 Task: Create Card Lead Magnet Creation in Board Crisis Management to Workspace Advertising Technology. Create Card Tax Planning Review in Board Public Speaking Training to Workspace Advertising Technology. Create Card Landing Page Optimization in Board Sales Forecasting and Budgeting to Workspace Advertising Technology
Action: Mouse moved to (180, 131)
Screenshot: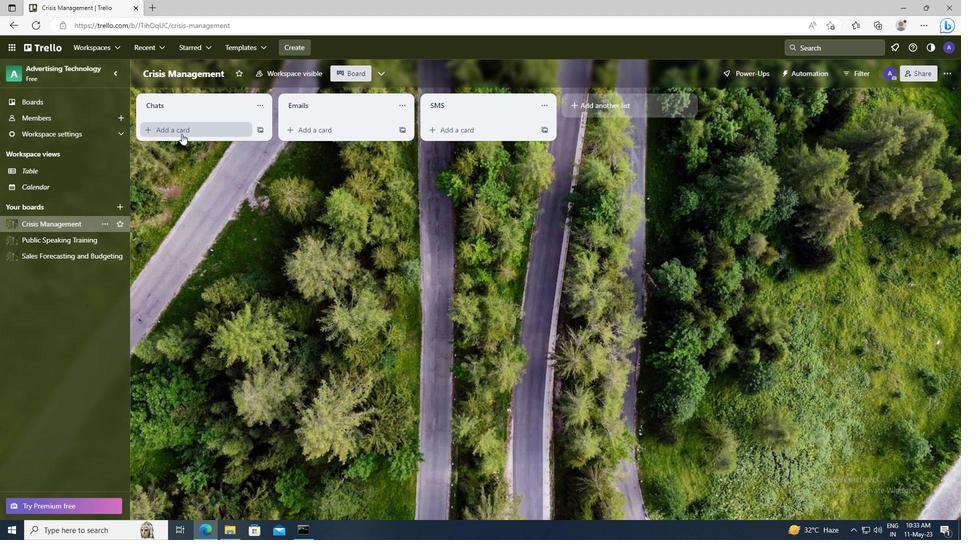 
Action: Mouse pressed left at (180, 131)
Screenshot: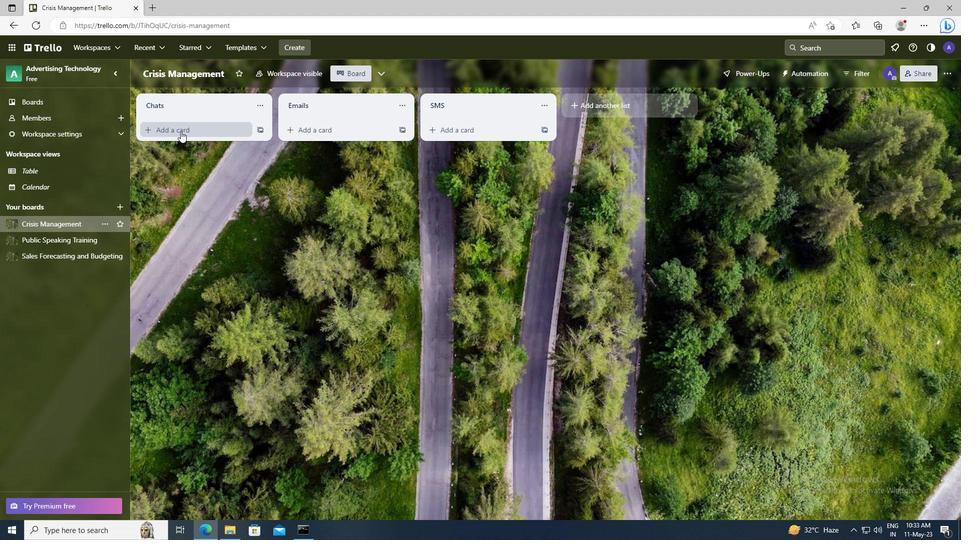 
Action: Key pressed <Key.shift>LEAD<Key.space><Key.shift>MAGNET<Key.space><Key.shift>CREATION
Screenshot: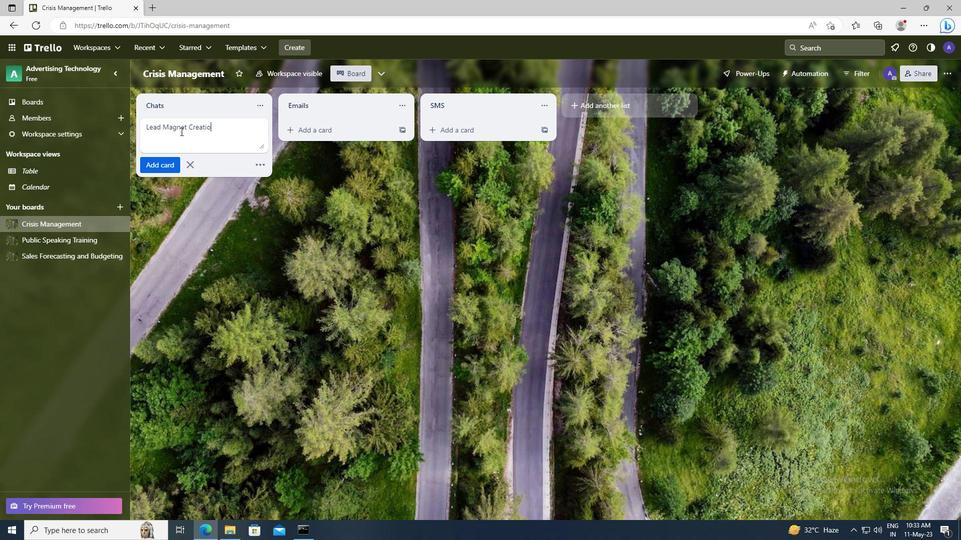 
Action: Mouse moved to (168, 164)
Screenshot: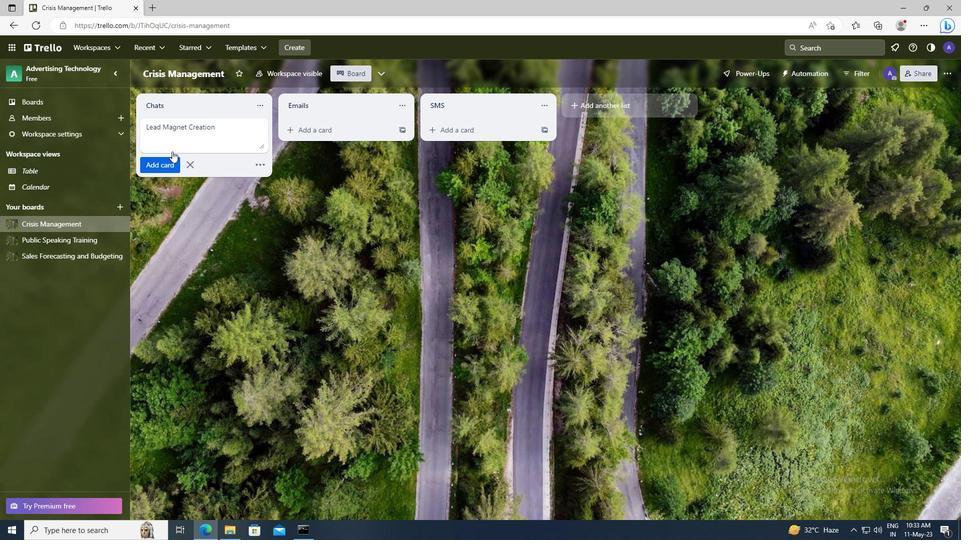 
Action: Mouse pressed left at (168, 164)
Screenshot: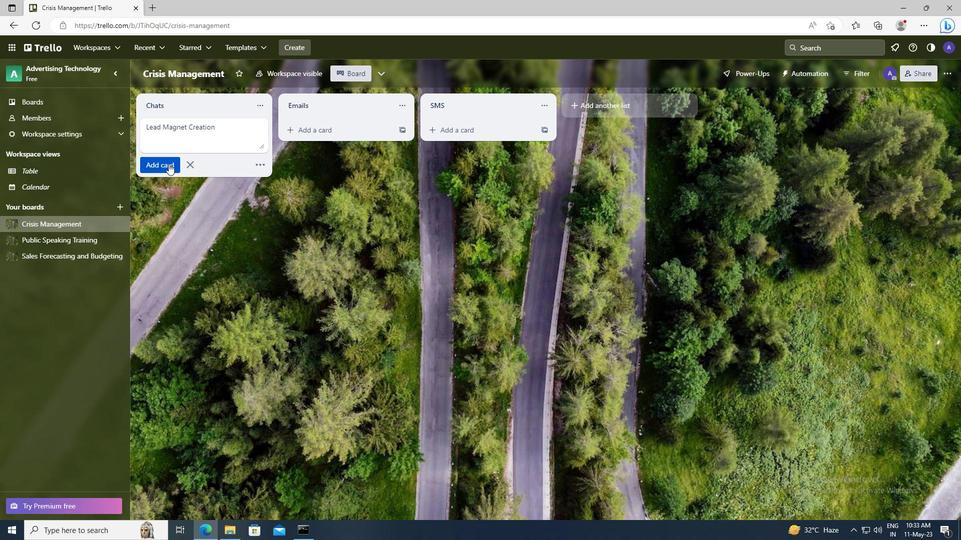 
Action: Mouse moved to (73, 247)
Screenshot: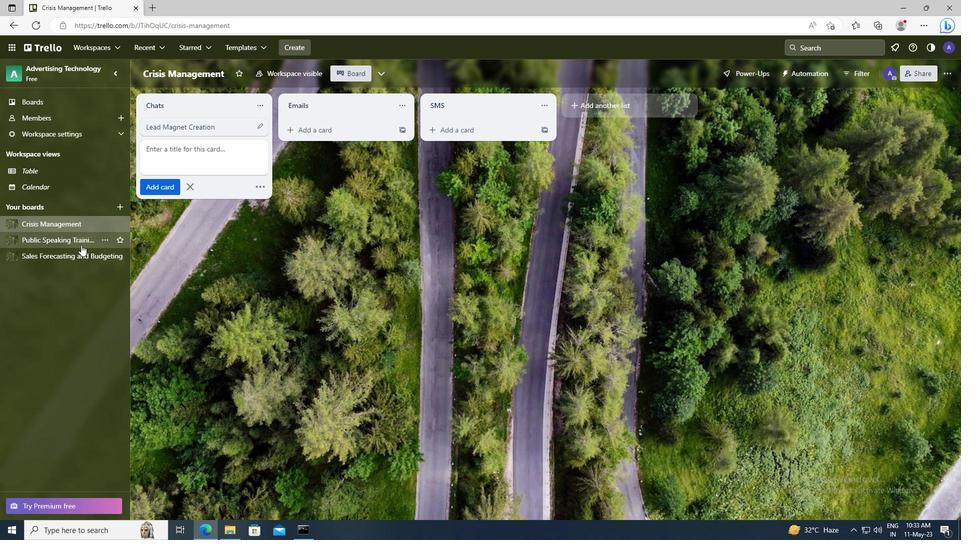 
Action: Mouse pressed left at (73, 247)
Screenshot: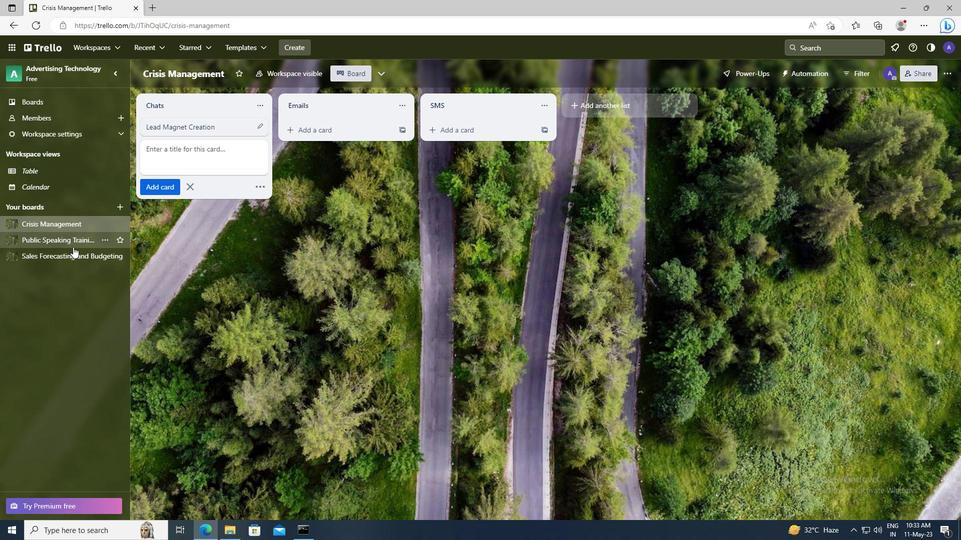 
Action: Mouse moved to (165, 131)
Screenshot: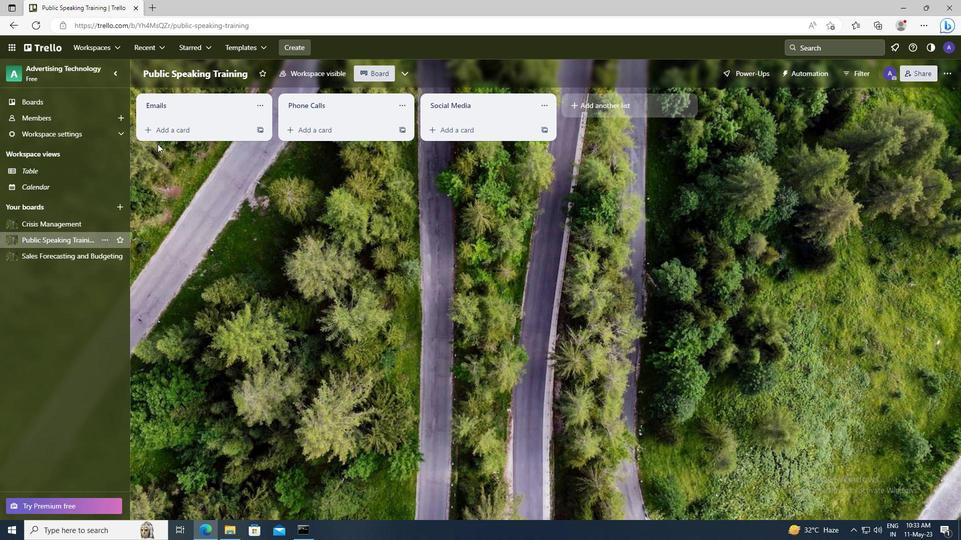 
Action: Mouse pressed left at (165, 131)
Screenshot: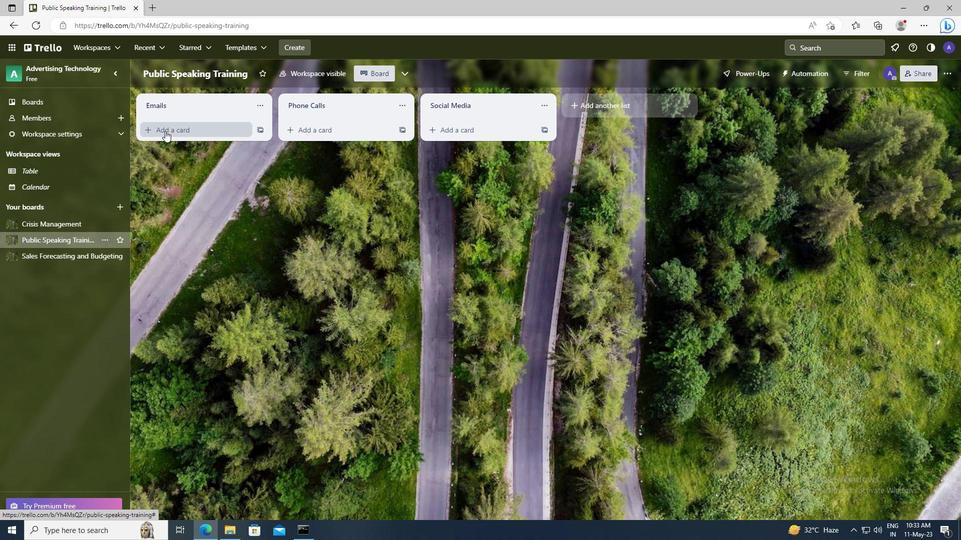 
Action: Key pressed <Key.shift>TAX<Key.space><Key.shift>PLANNING<Key.space><Key.shift>REVIEW
Screenshot: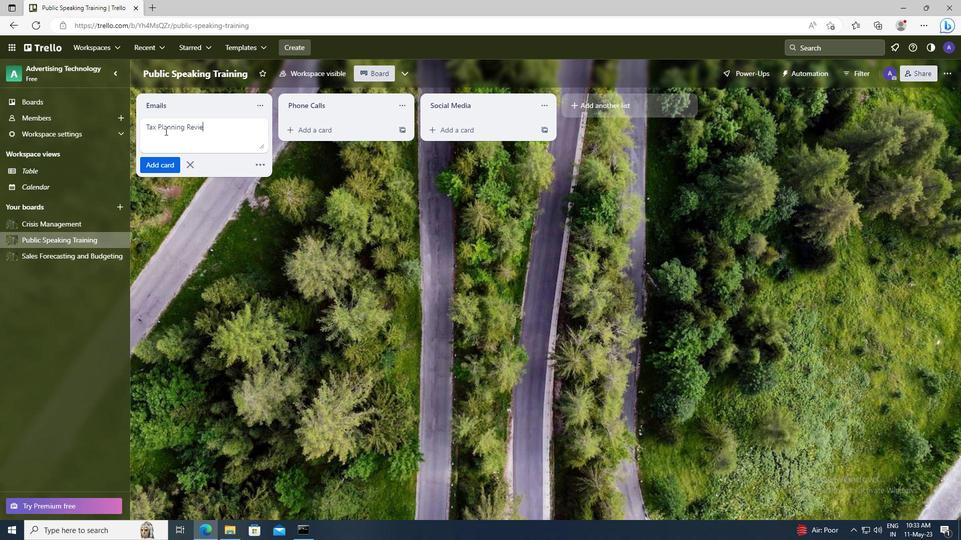 
Action: Mouse moved to (165, 160)
Screenshot: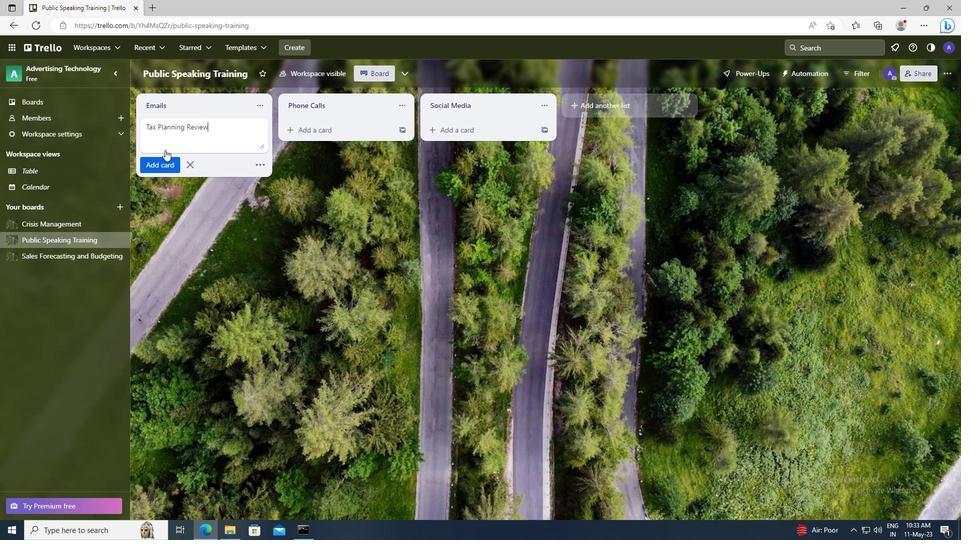
Action: Mouse pressed left at (165, 160)
Screenshot: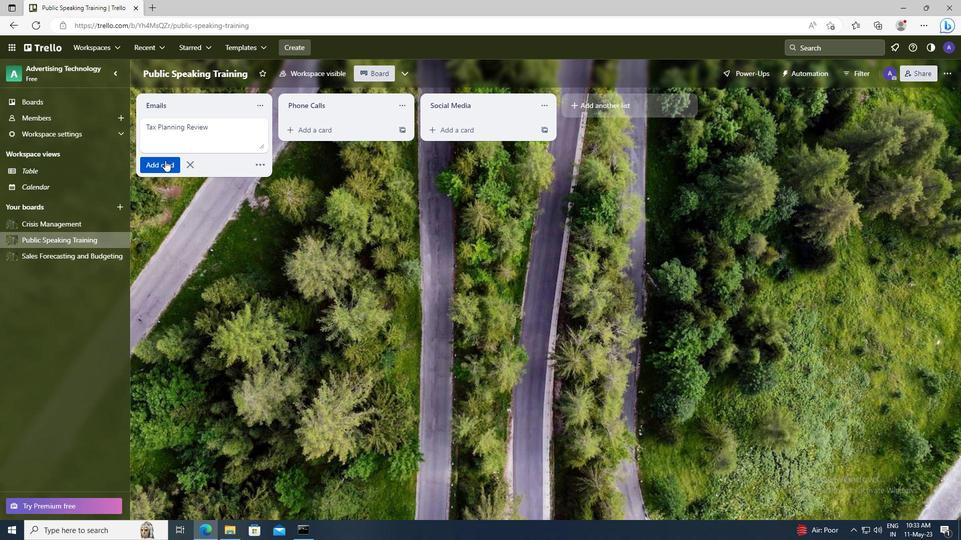 
Action: Mouse moved to (79, 257)
Screenshot: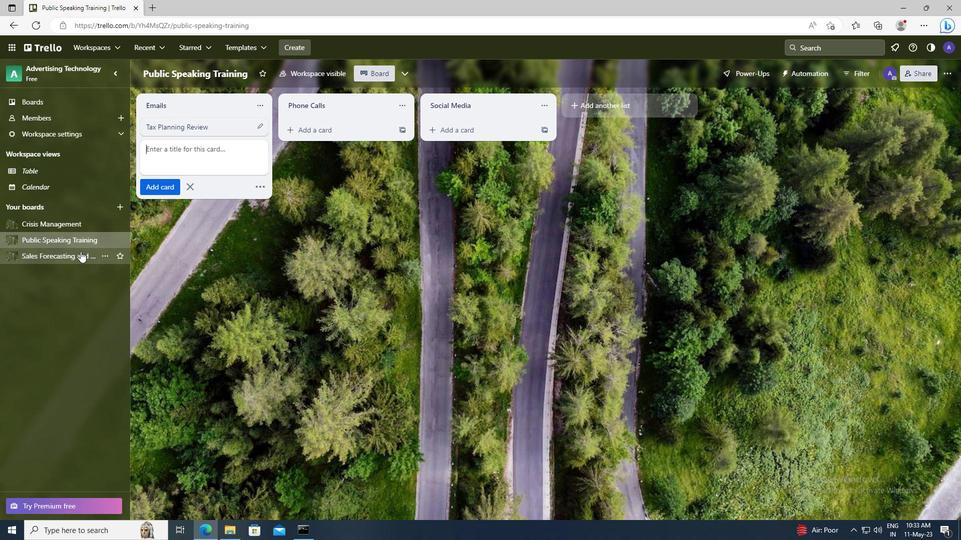 
Action: Mouse pressed left at (79, 257)
Screenshot: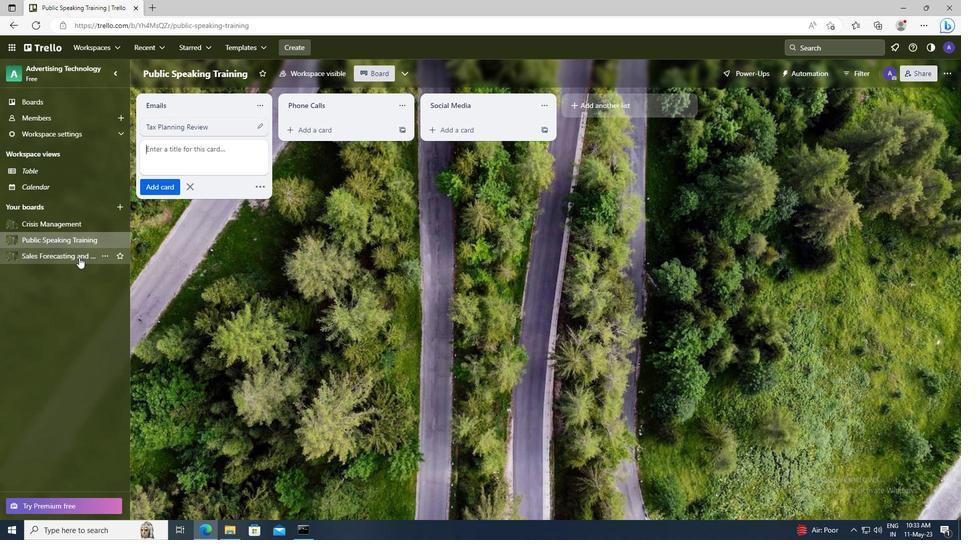 
Action: Mouse moved to (165, 132)
Screenshot: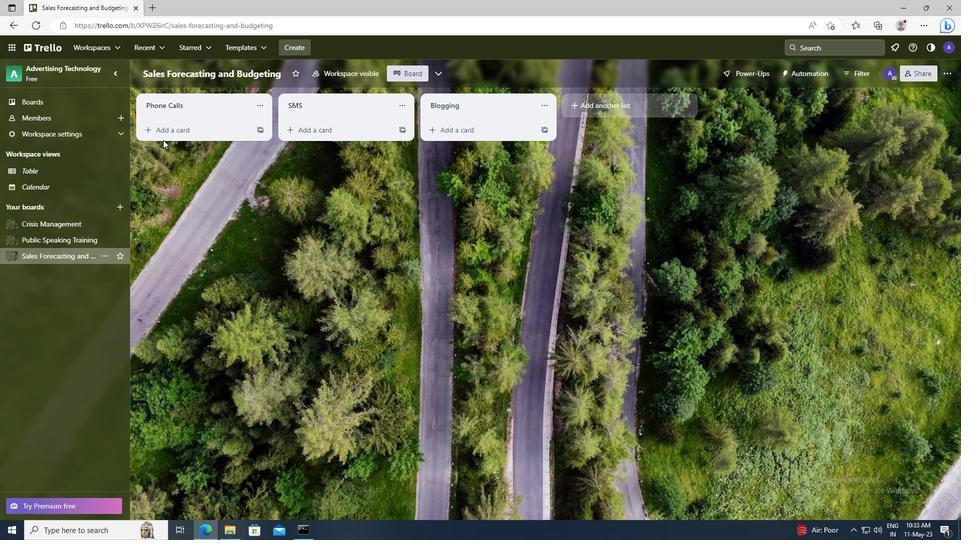 
Action: Mouse pressed left at (165, 132)
Screenshot: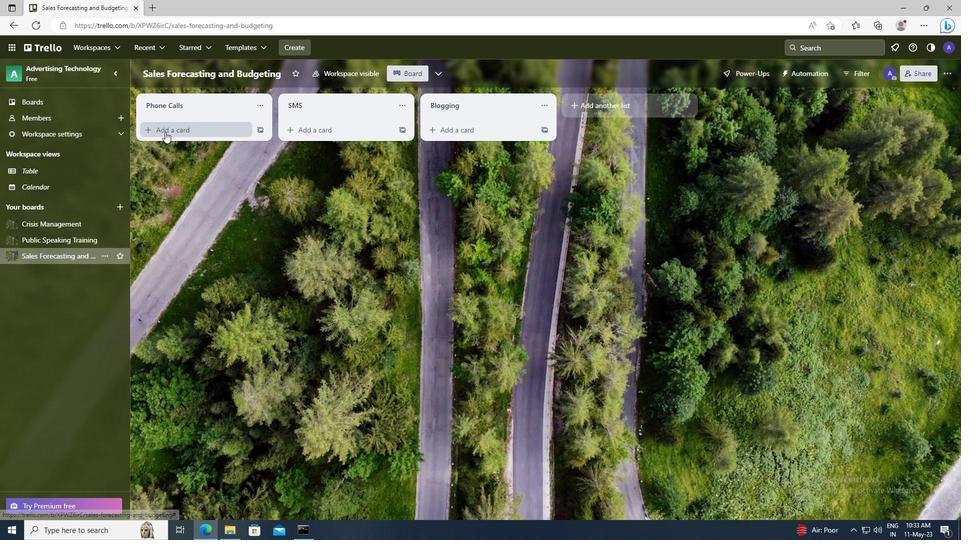 
Action: Key pressed <Key.shift>LANDING<Key.space><Key.shift>PAGE<Key.space><Key.shift>OPTIMIZATION
Screenshot: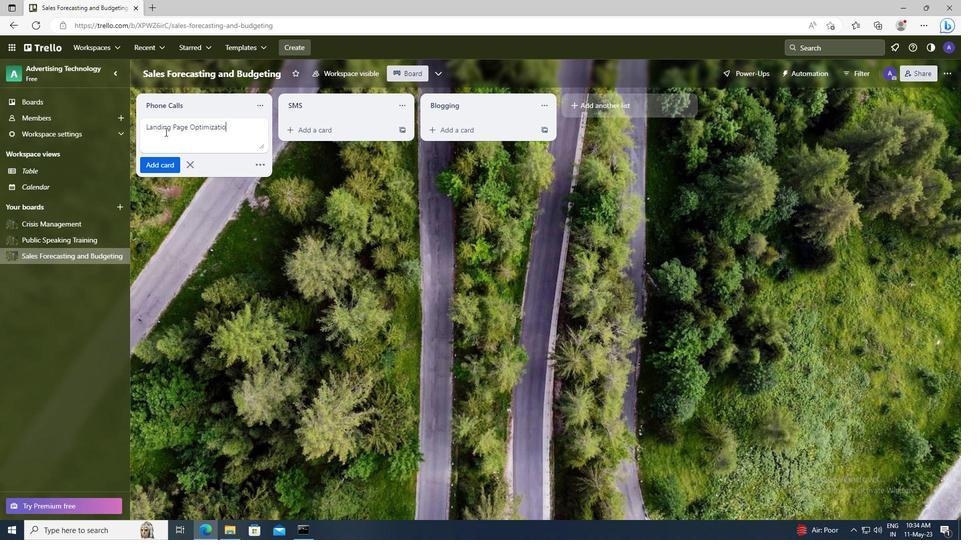 
Action: Mouse moved to (168, 162)
Screenshot: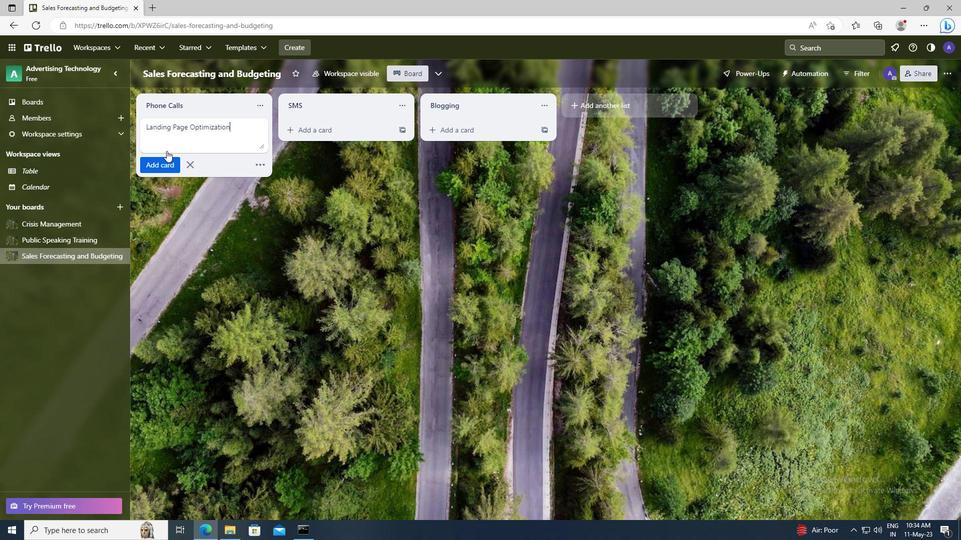 
Action: Mouse pressed left at (168, 162)
Screenshot: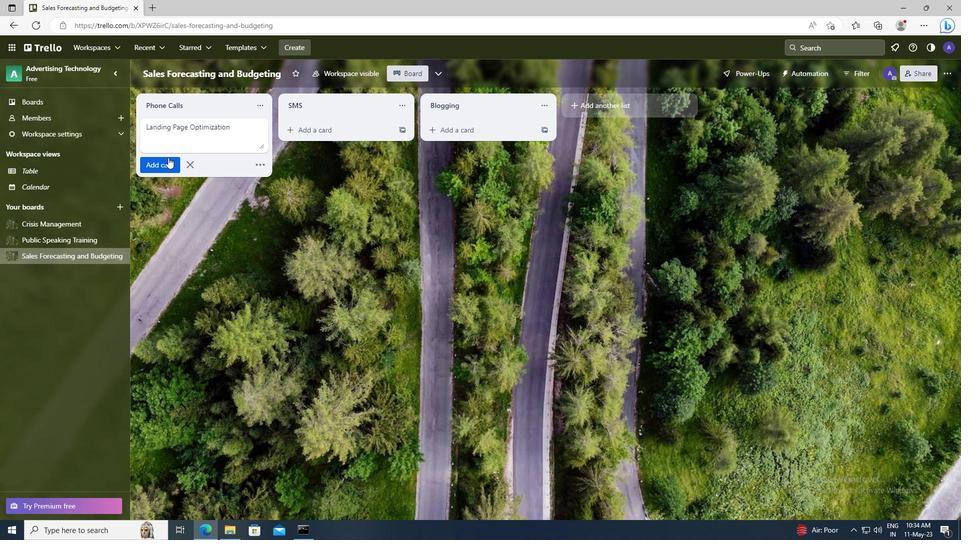 
